 Task: Check the sale-to-list ratio of tile in the last 3 years.
Action: Mouse moved to (1002, 246)
Screenshot: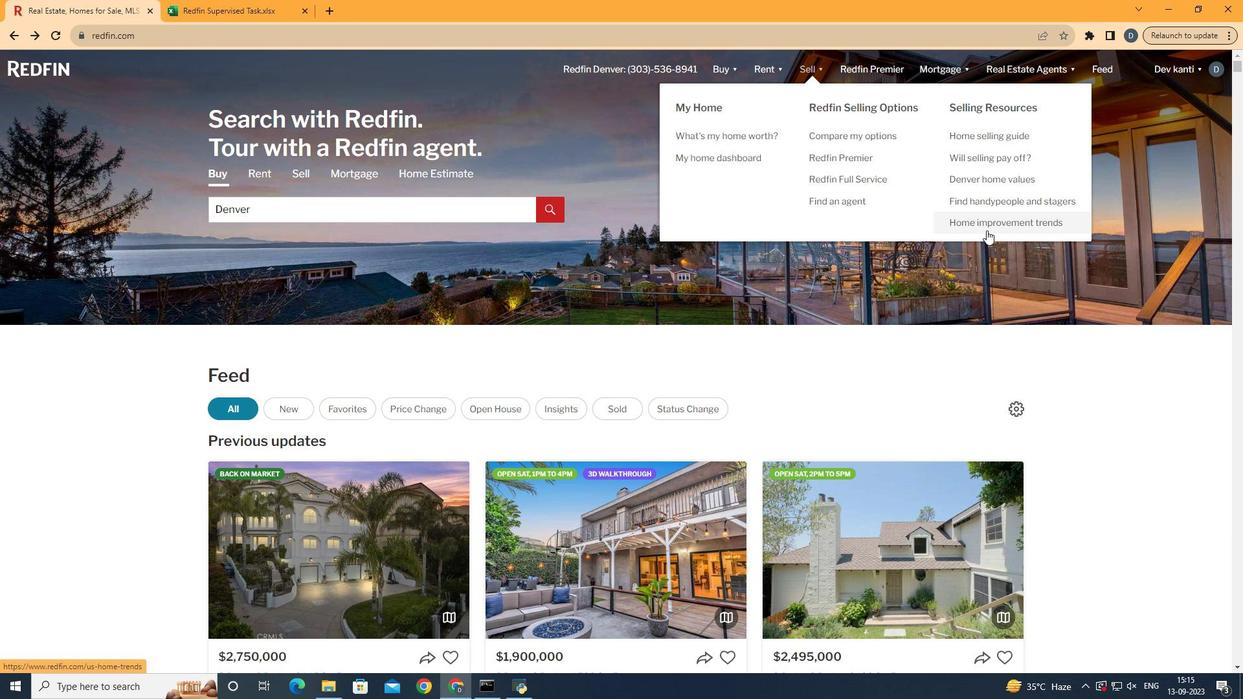 
Action: Mouse pressed left at (1002, 246)
Screenshot: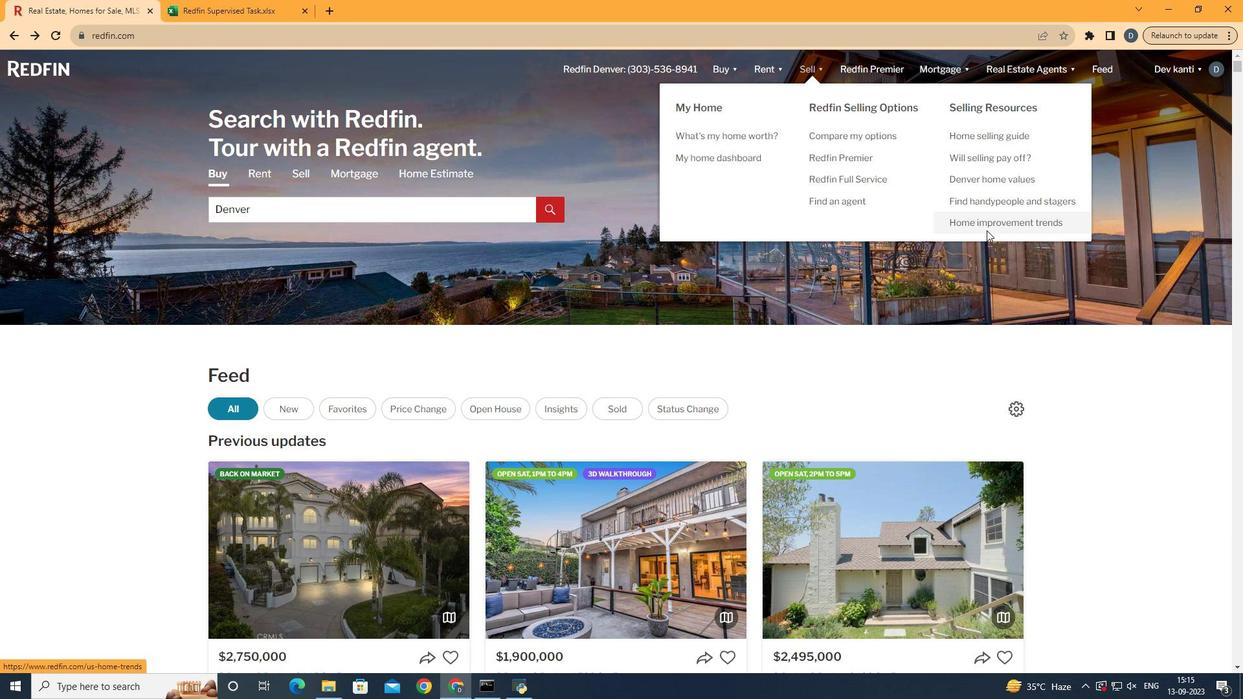 
Action: Mouse moved to (332, 268)
Screenshot: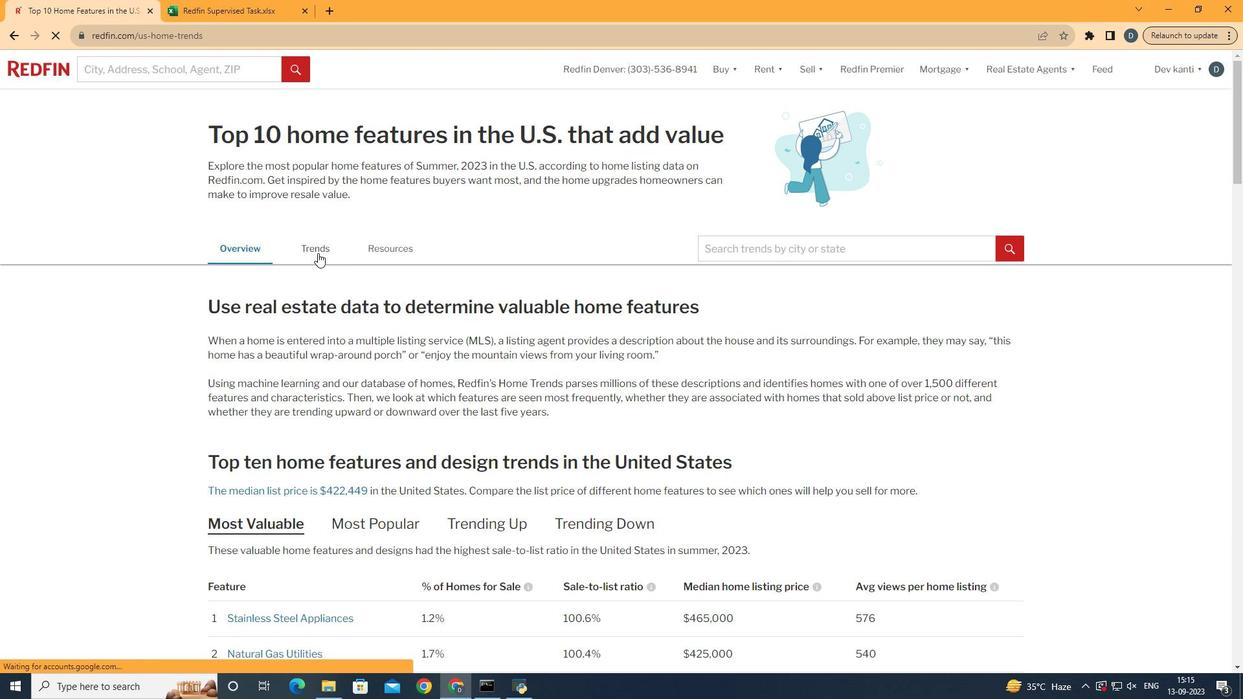 
Action: Mouse pressed left at (332, 268)
Screenshot: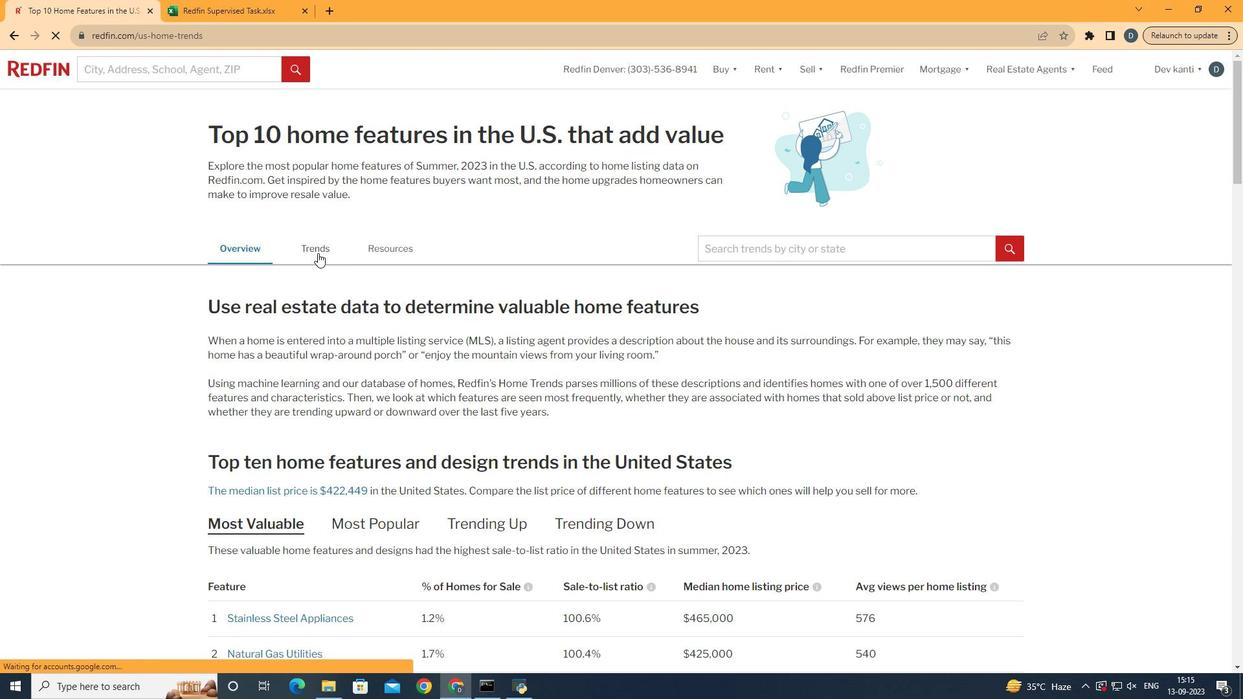 
Action: Mouse moved to (475, 358)
Screenshot: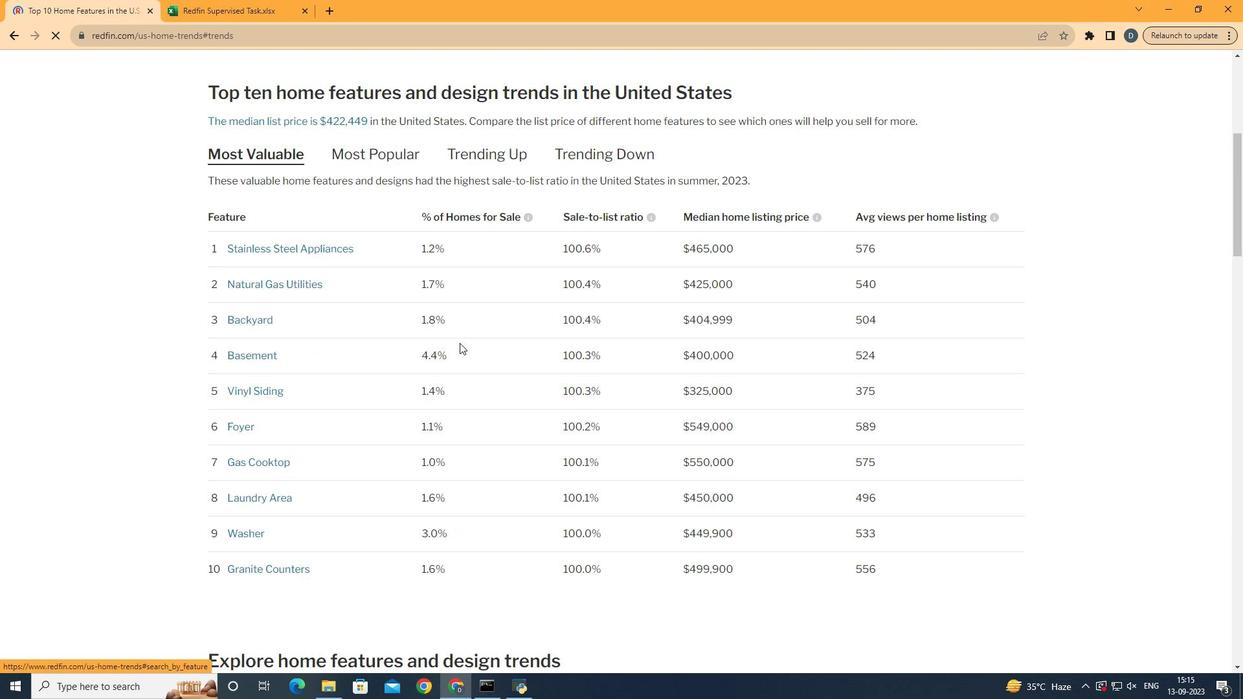 
Action: Mouse scrolled (475, 358) with delta (0, 0)
Screenshot: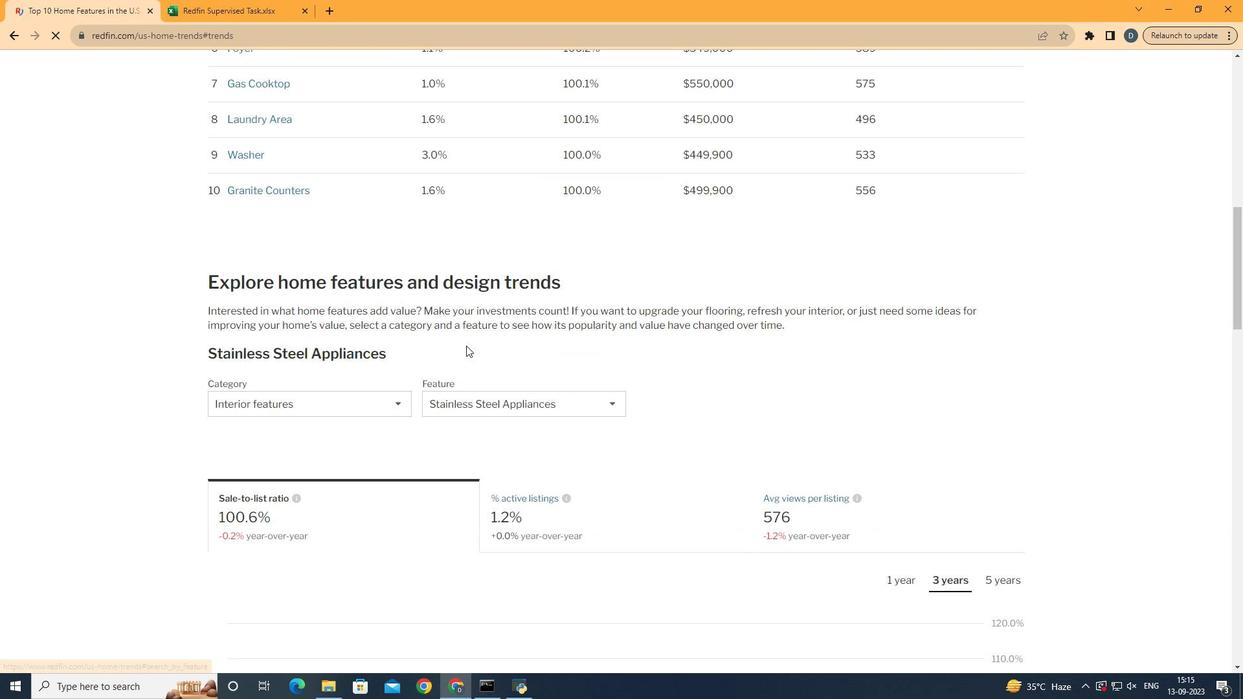 
Action: Mouse scrolled (475, 358) with delta (0, 0)
Screenshot: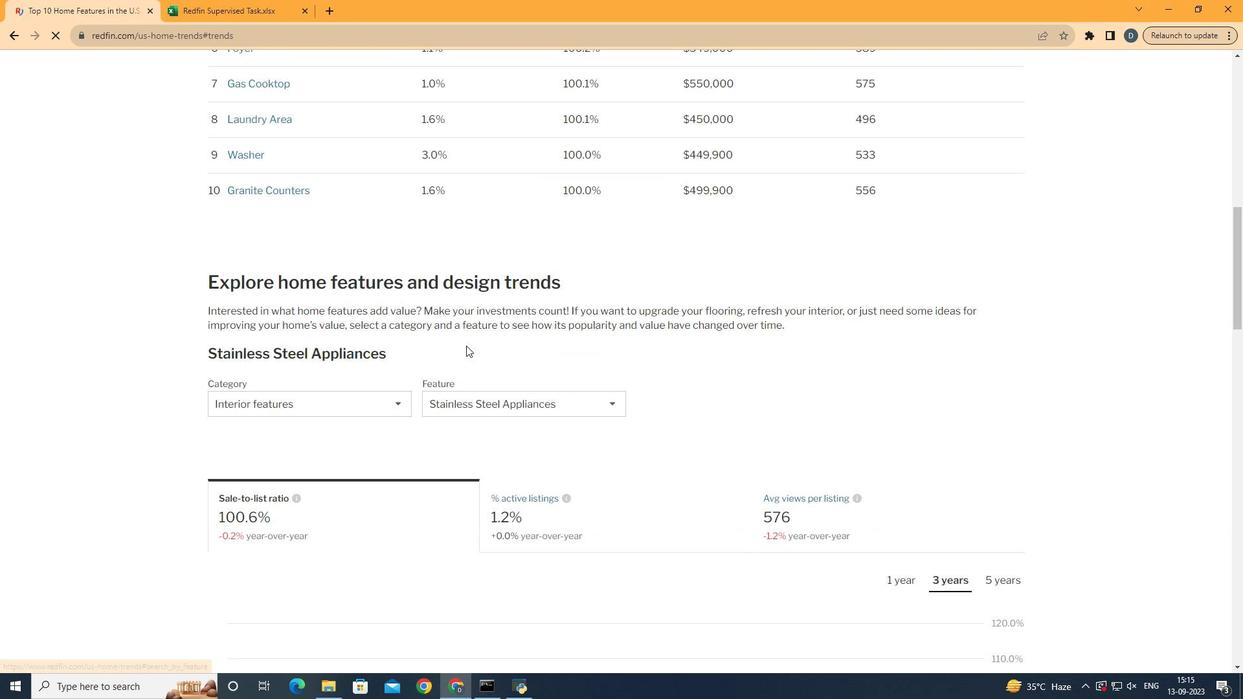 
Action: Mouse scrolled (475, 358) with delta (0, 0)
Screenshot: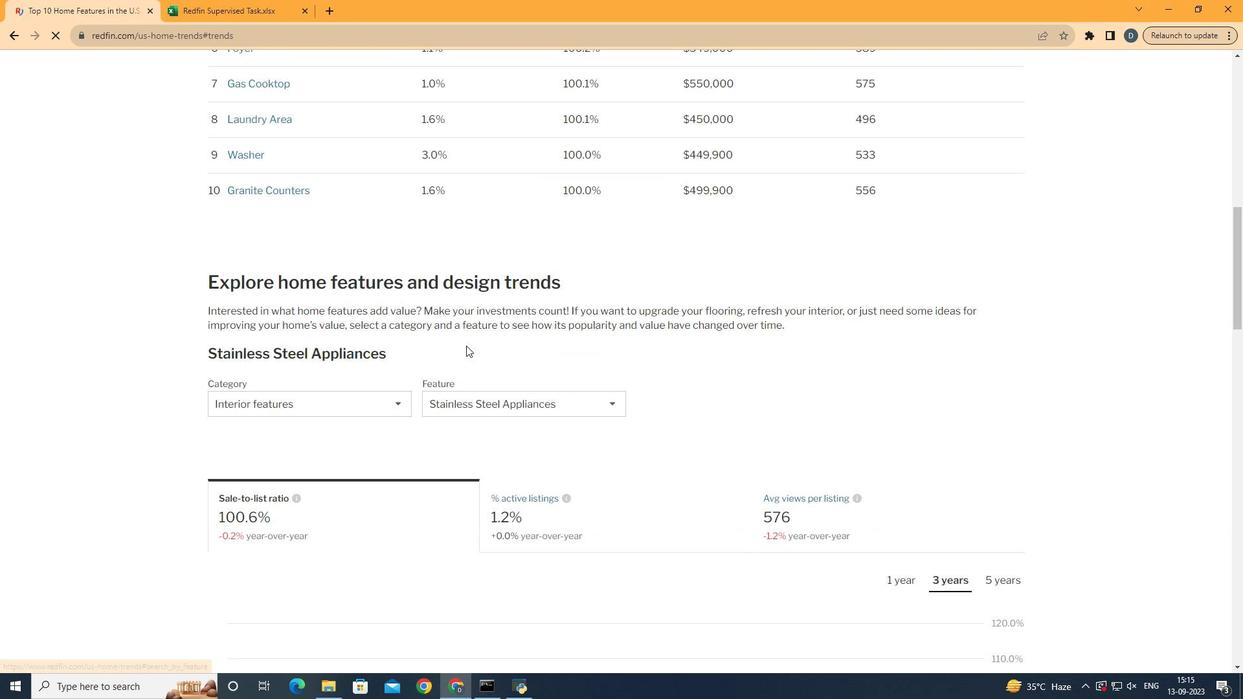 
Action: Mouse moved to (475, 358)
Screenshot: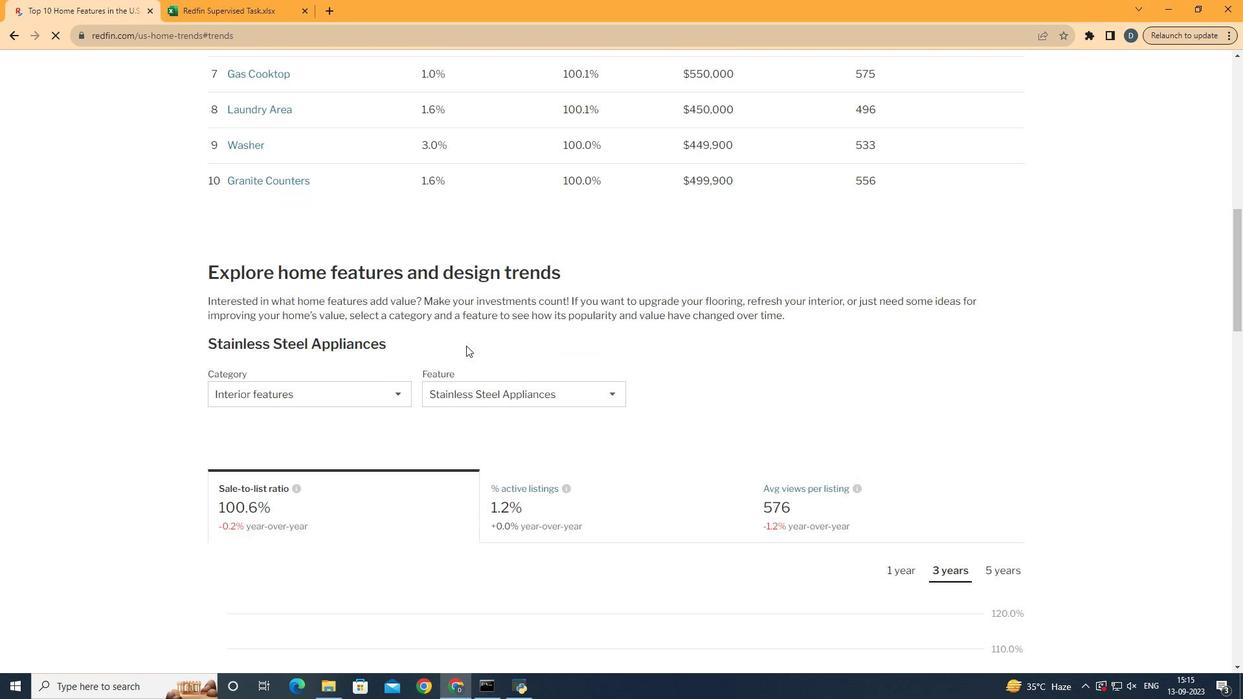
Action: Mouse scrolled (475, 358) with delta (0, 0)
Screenshot: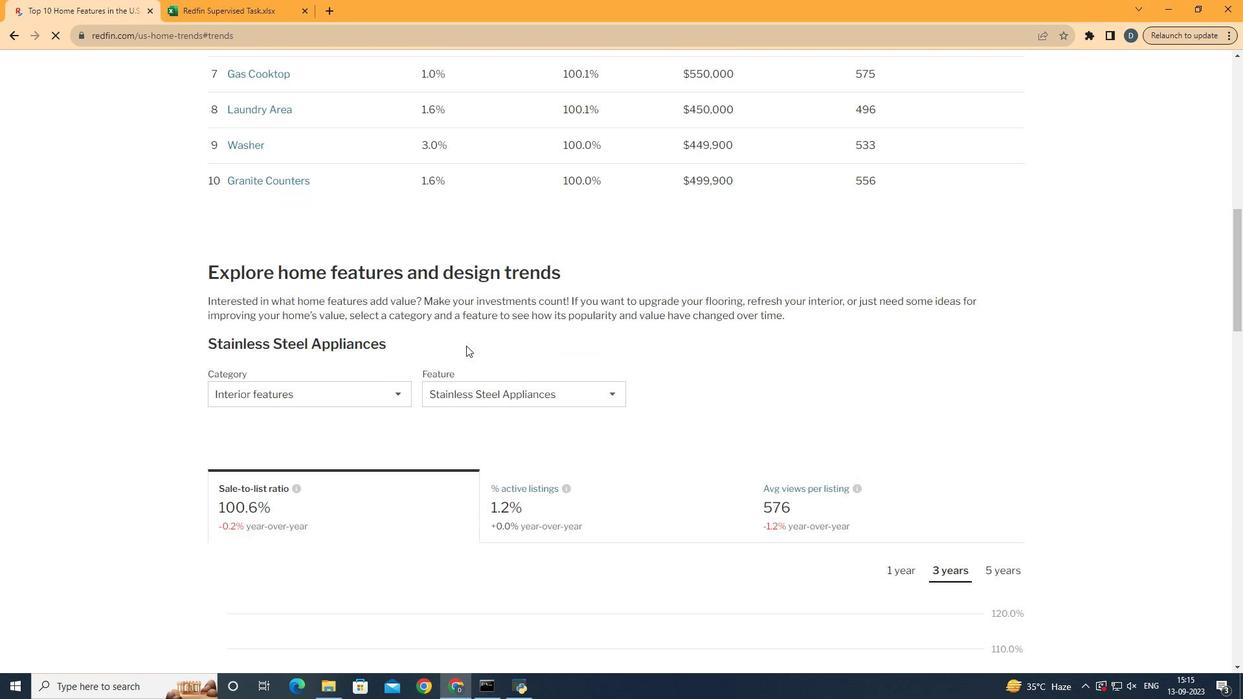 
Action: Mouse scrolled (475, 358) with delta (0, 0)
Screenshot: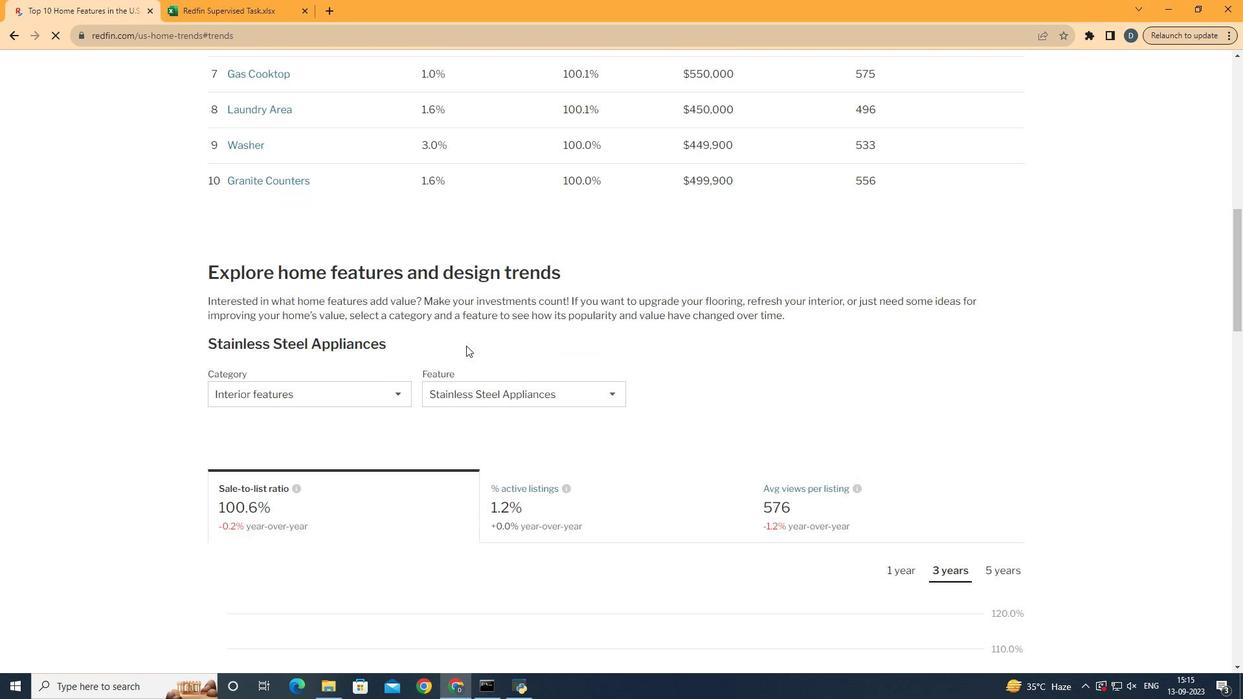 
Action: Mouse moved to (476, 358)
Screenshot: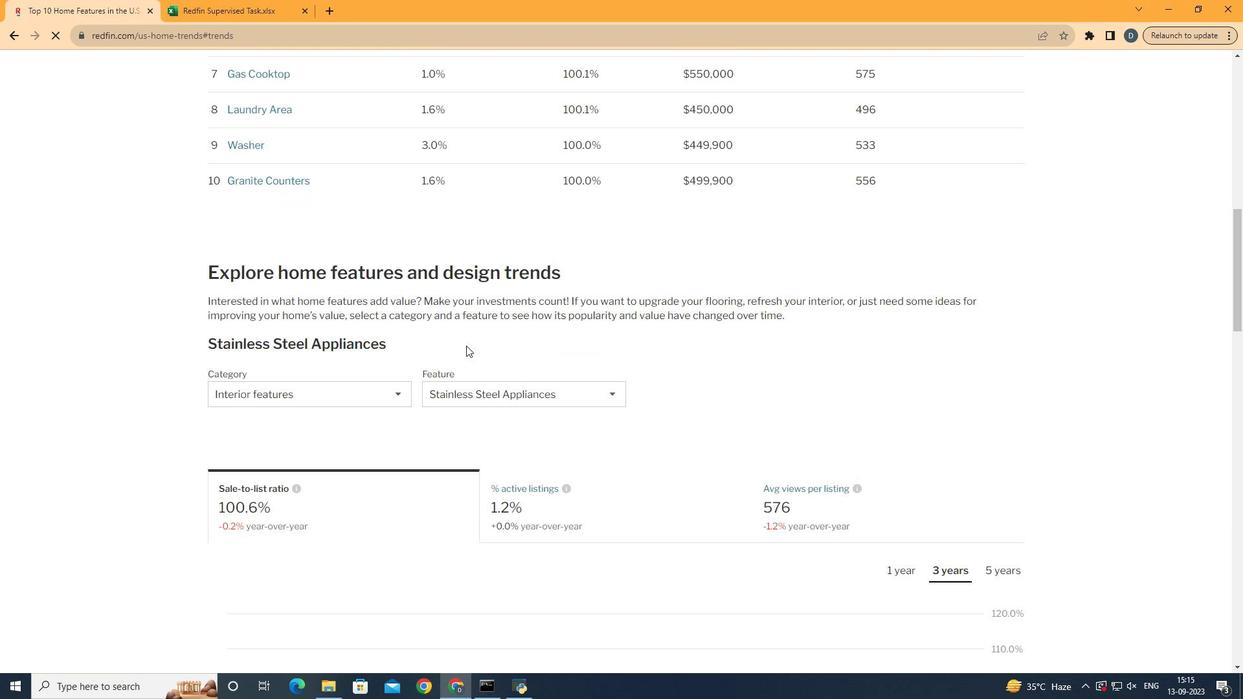 
Action: Mouse scrolled (476, 358) with delta (0, 0)
Screenshot: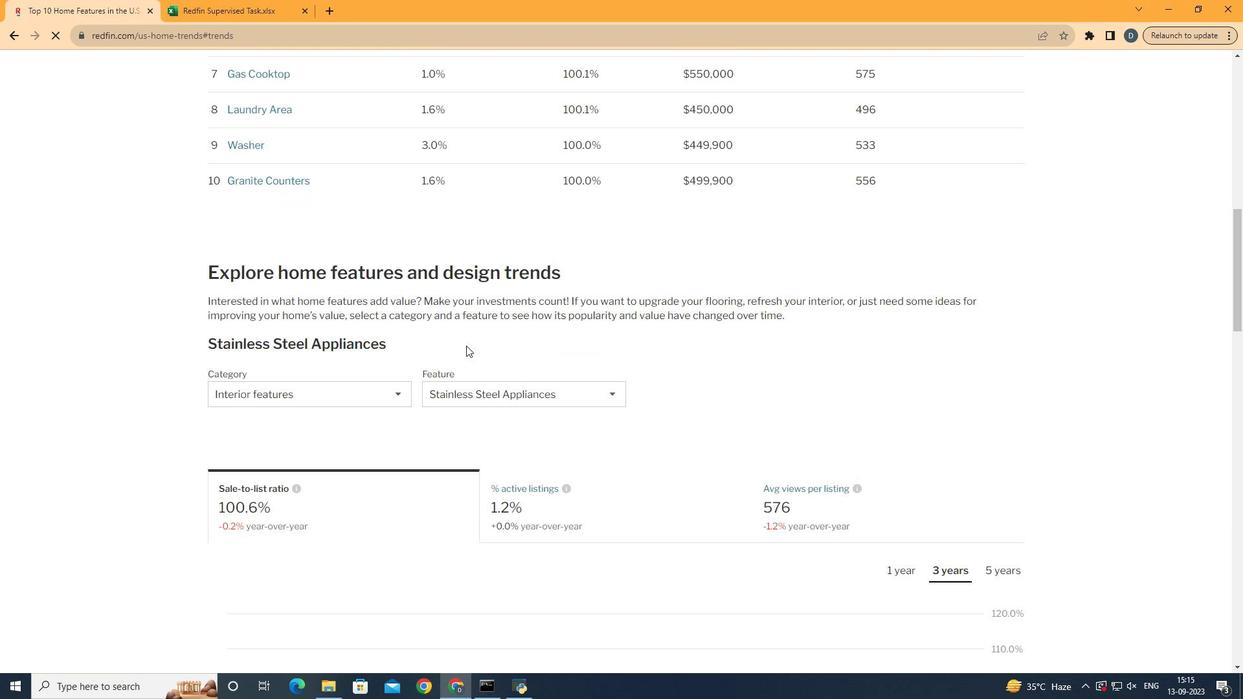 
Action: Mouse moved to (394, 409)
Screenshot: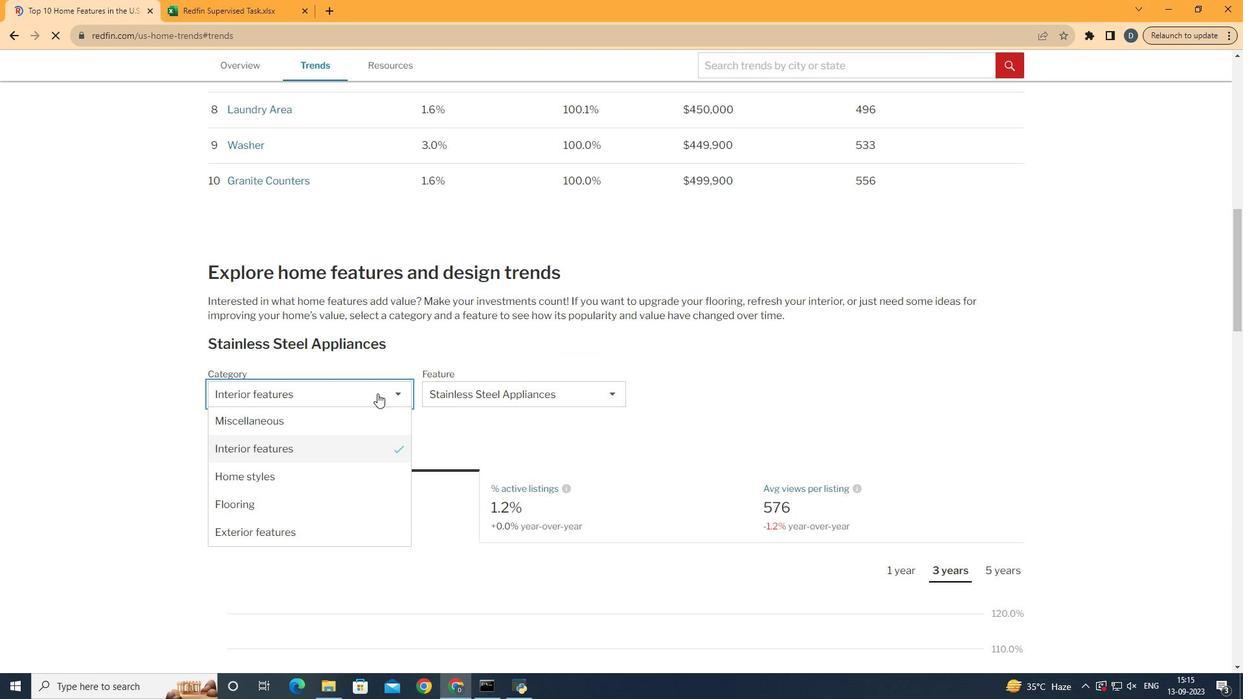 
Action: Mouse pressed left at (394, 409)
Screenshot: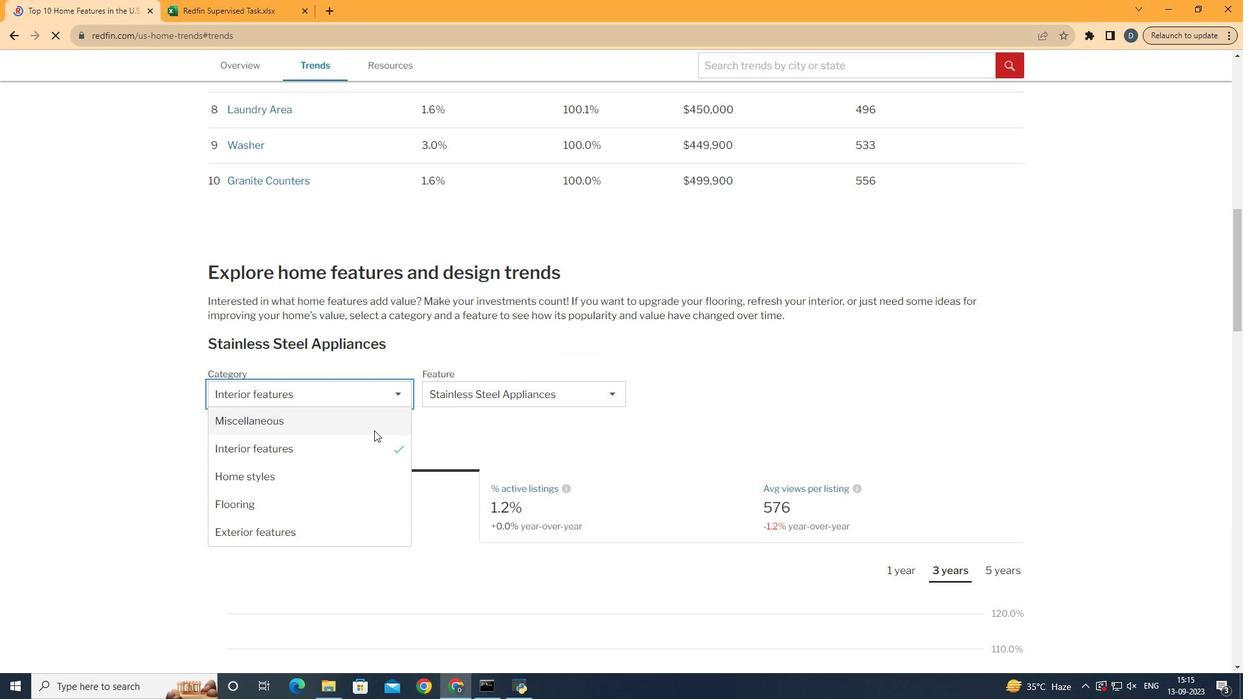
Action: Mouse moved to (387, 468)
Screenshot: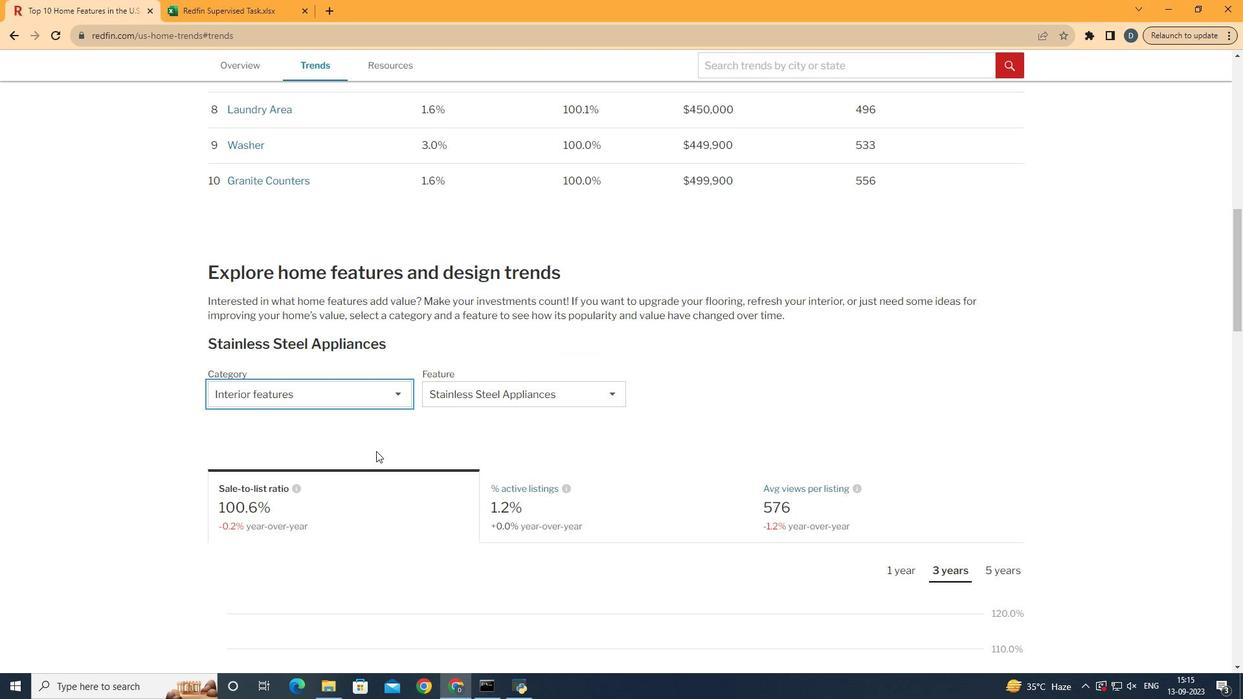 
Action: Mouse pressed left at (387, 468)
Screenshot: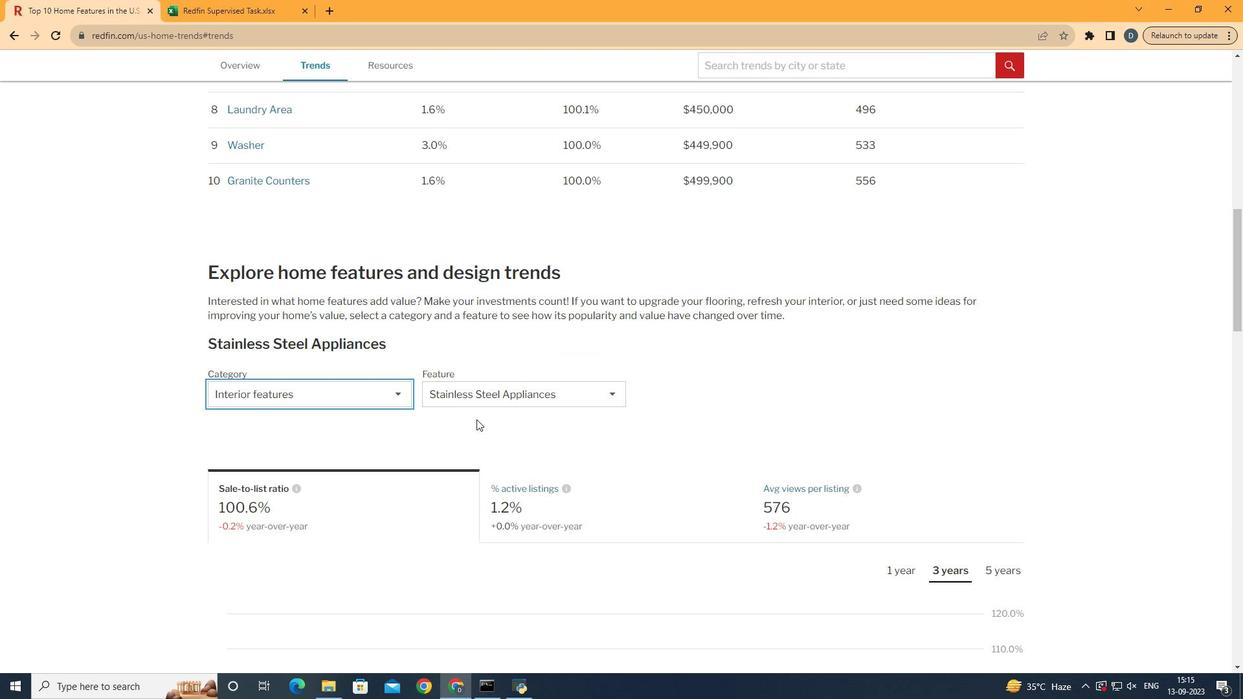 
Action: Mouse moved to (584, 404)
Screenshot: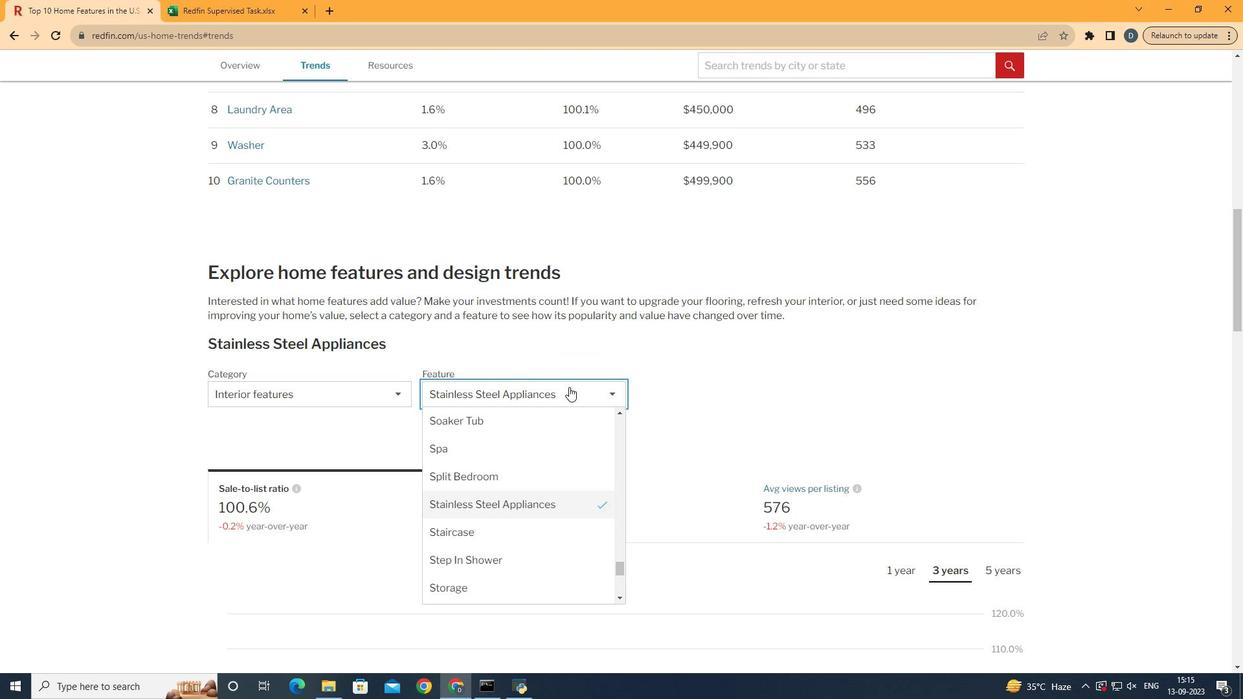 
Action: Mouse pressed left at (584, 404)
Screenshot: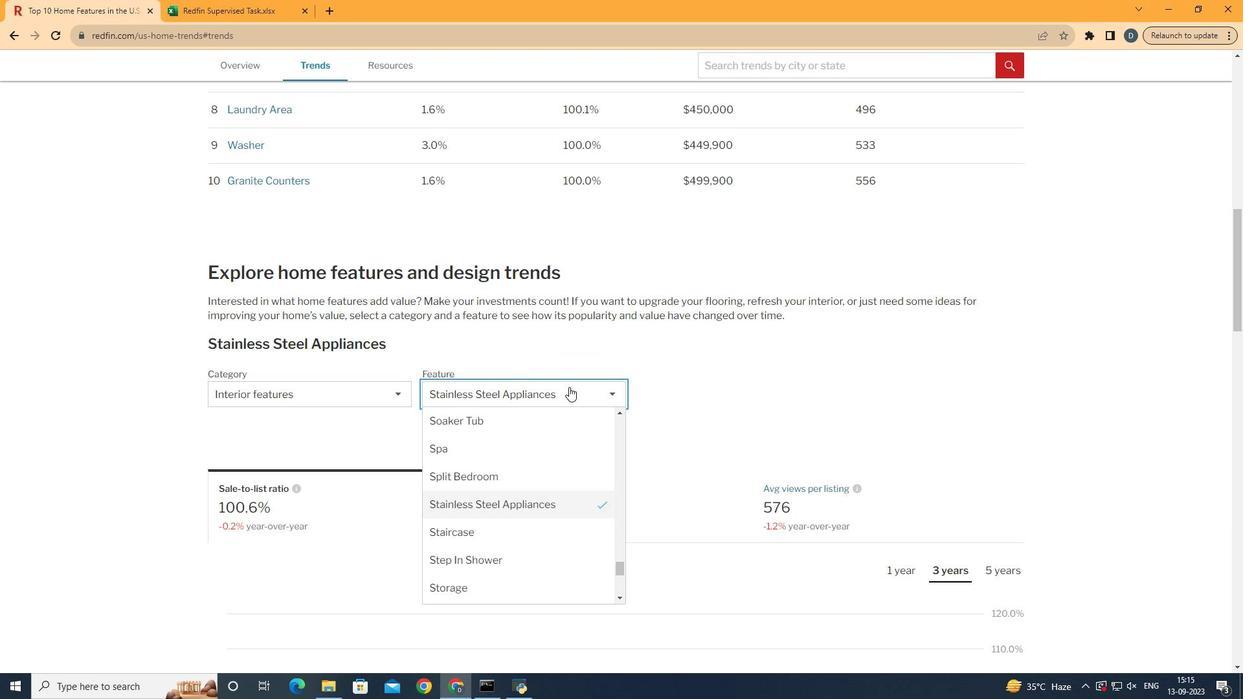 
Action: Mouse moved to (568, 541)
Screenshot: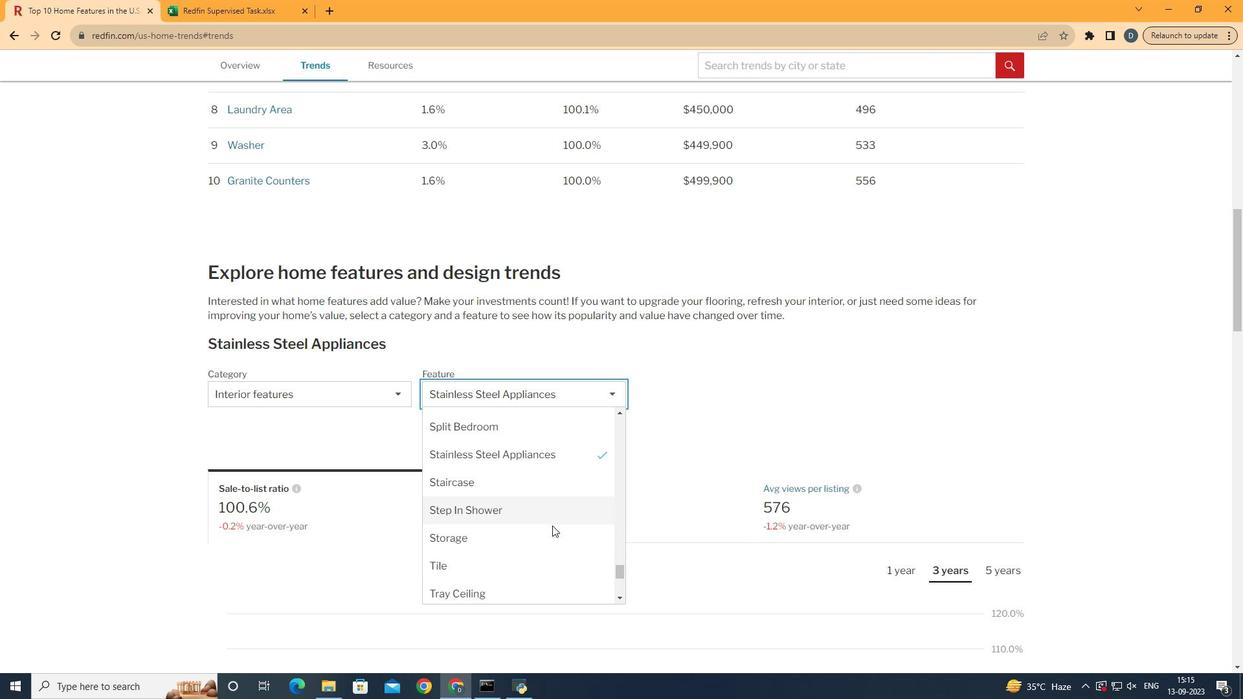 
Action: Mouse scrolled (568, 540) with delta (0, 0)
Screenshot: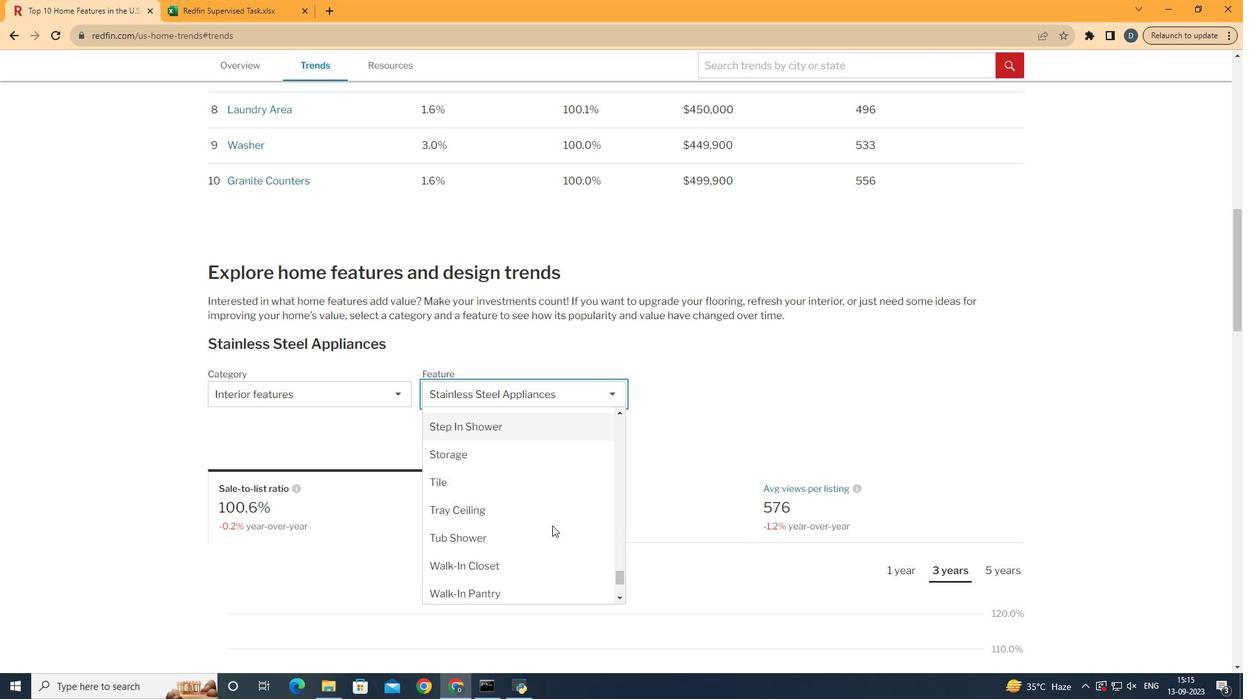 
Action: Mouse scrolled (568, 540) with delta (0, 0)
Screenshot: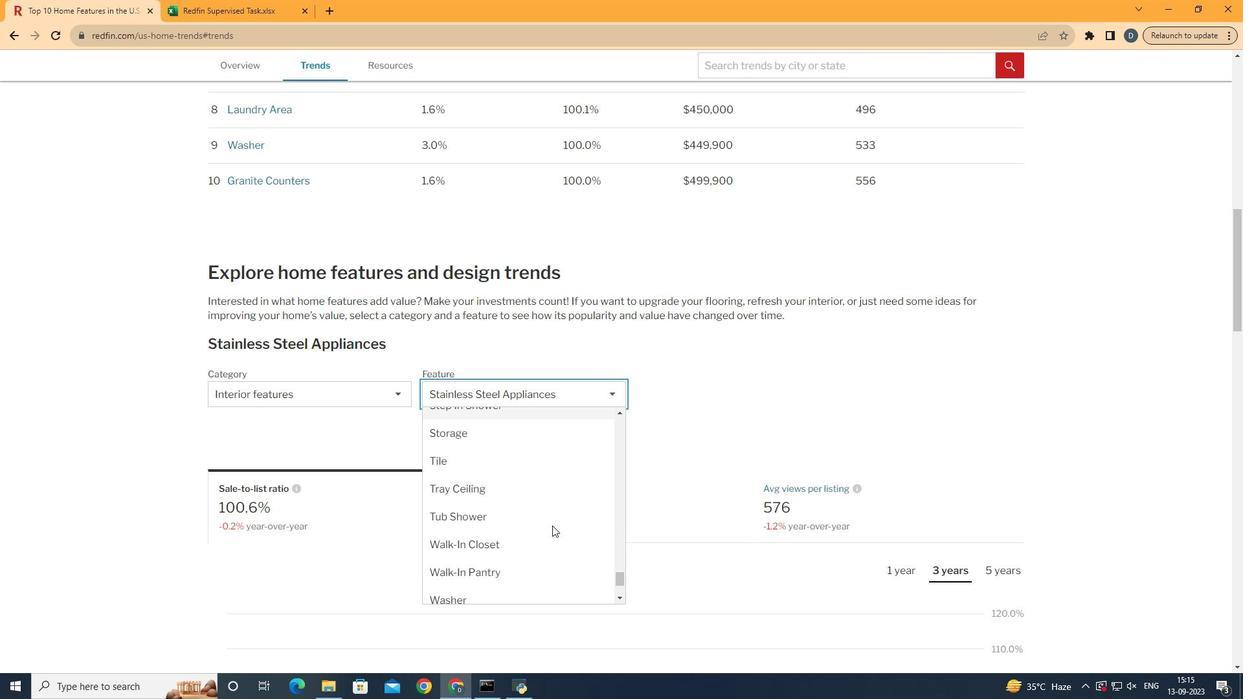 
Action: Mouse moved to (564, 476)
Screenshot: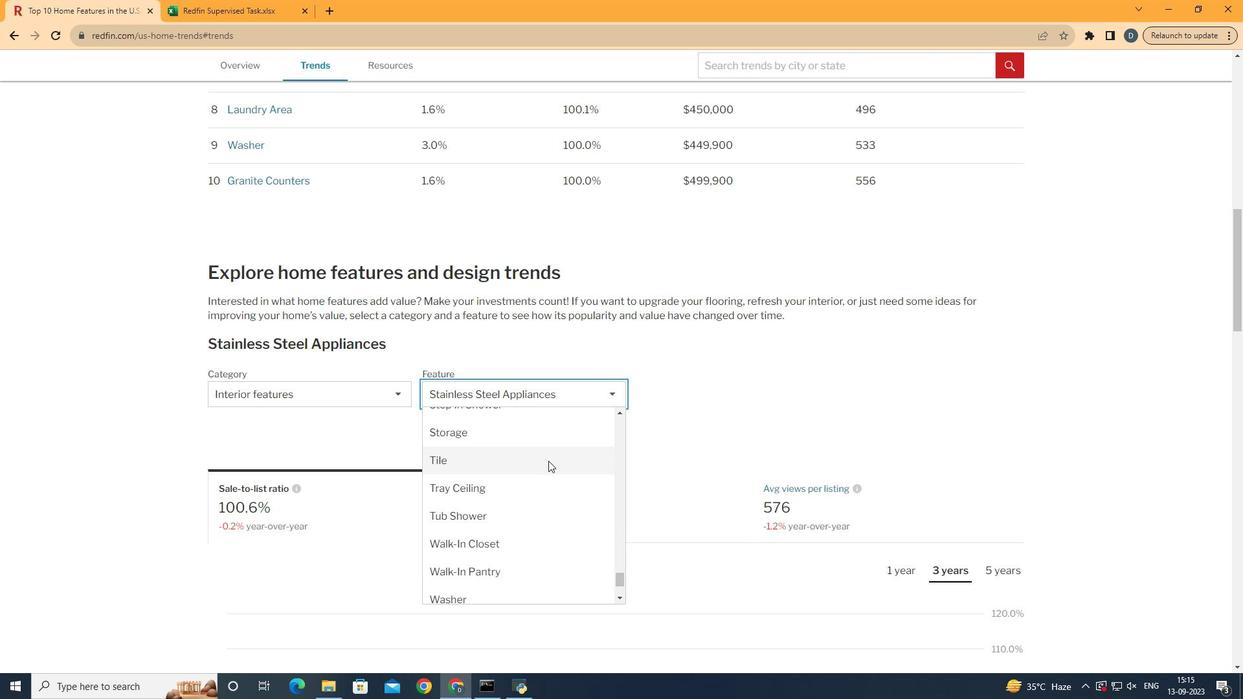 
Action: Mouse pressed left at (564, 476)
Screenshot: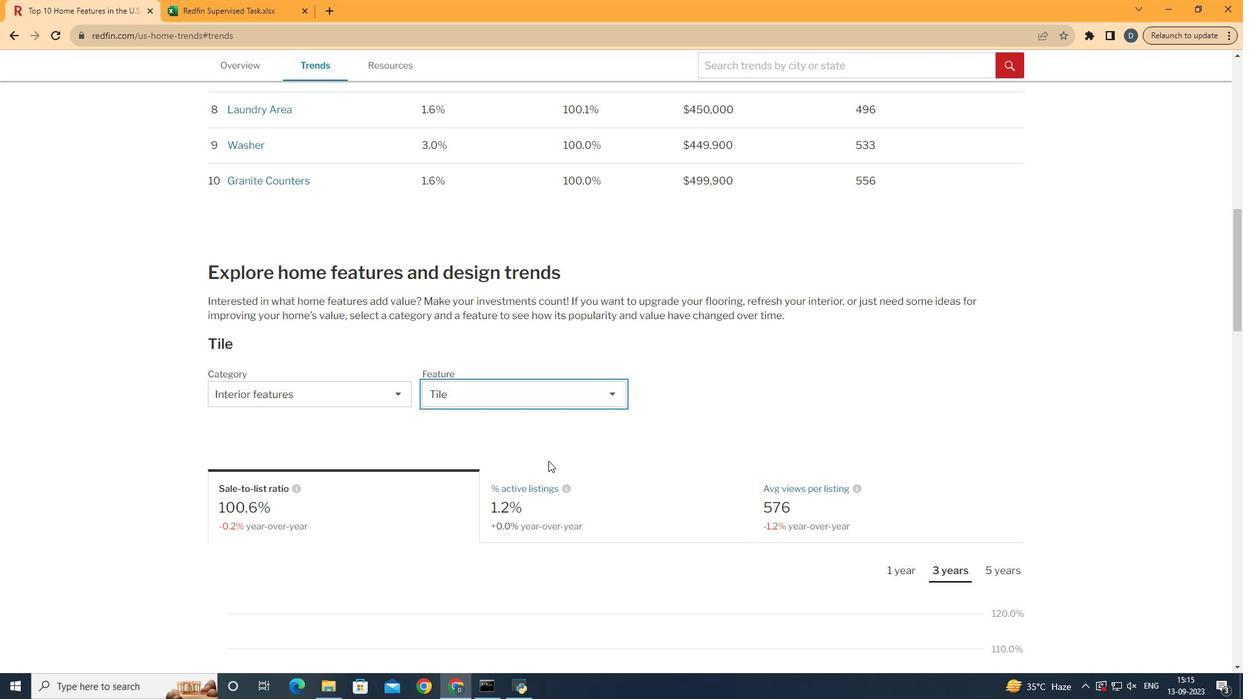 
Action: Mouse moved to (744, 405)
Screenshot: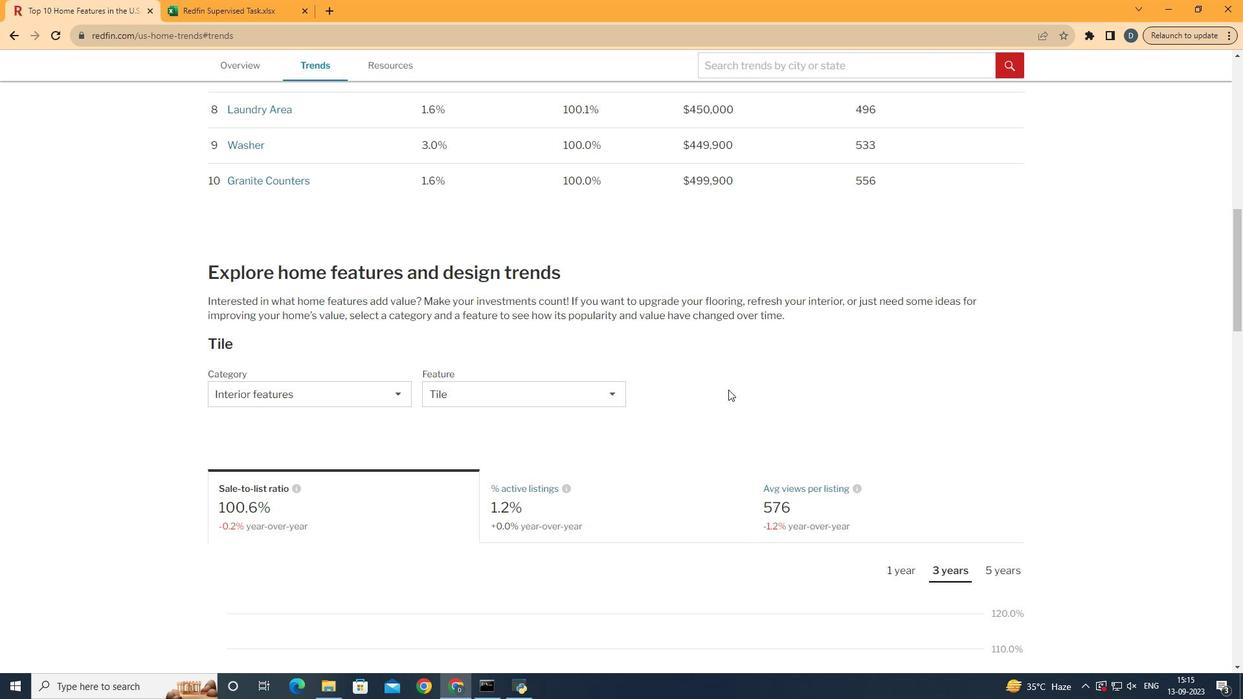 
Action: Mouse pressed left at (744, 405)
Screenshot: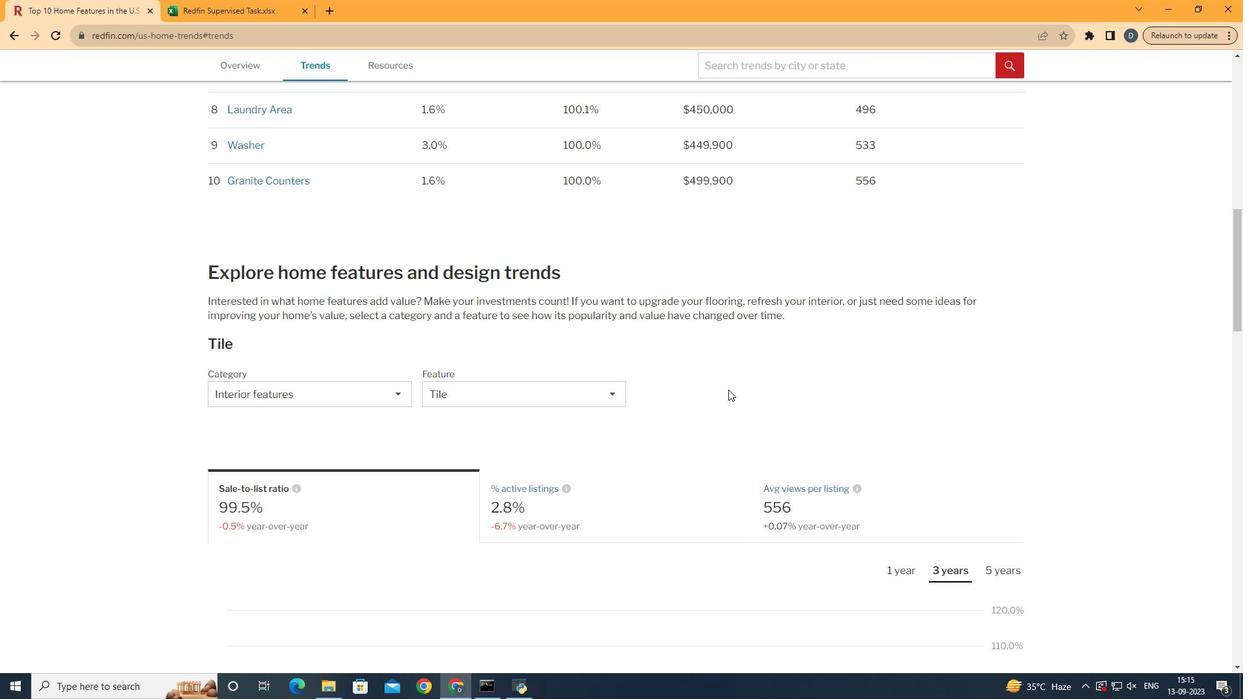 
Action: Mouse scrolled (744, 404) with delta (0, 0)
Screenshot: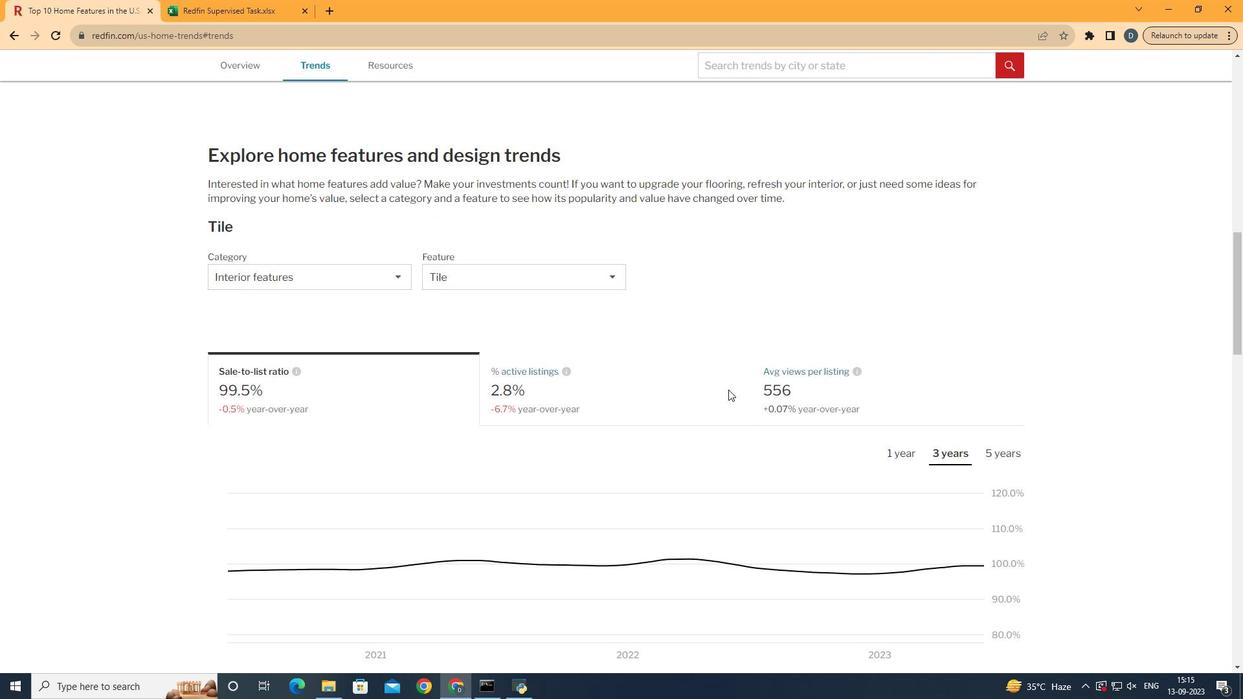 
Action: Mouse scrolled (744, 404) with delta (0, 0)
Screenshot: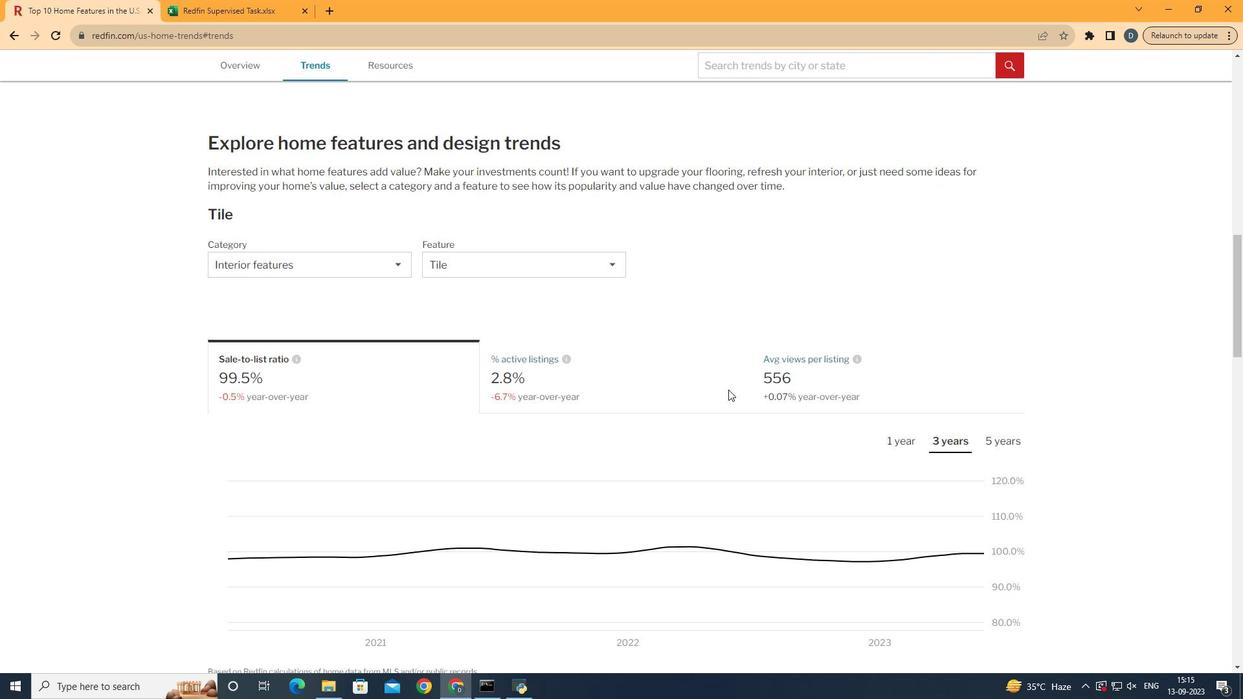 
Action: Mouse moved to (430, 387)
Screenshot: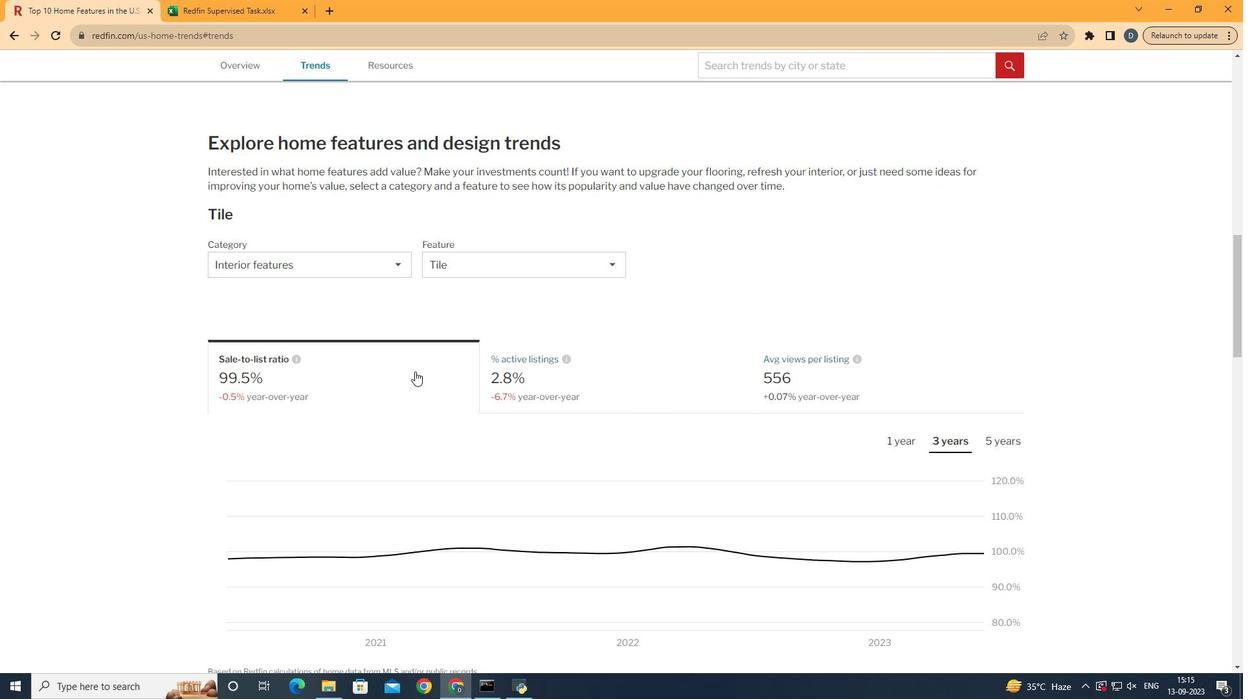 
Action: Mouse pressed left at (430, 387)
Screenshot: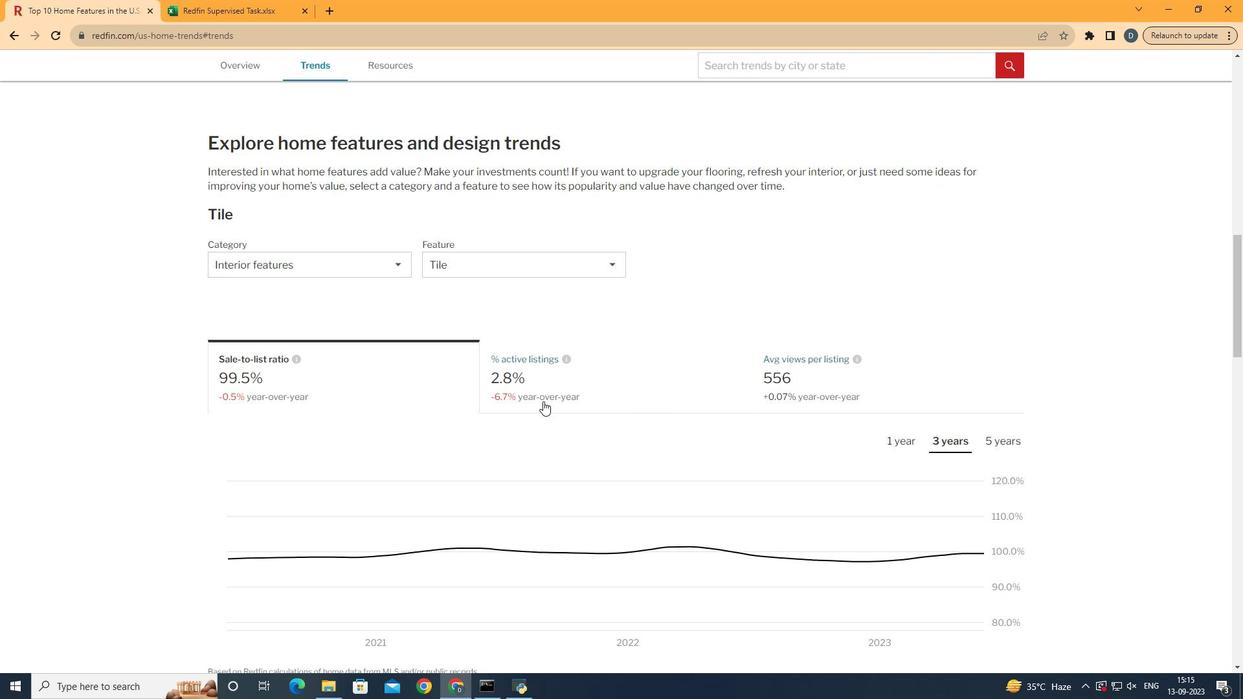 
Action: Mouse moved to (968, 455)
Screenshot: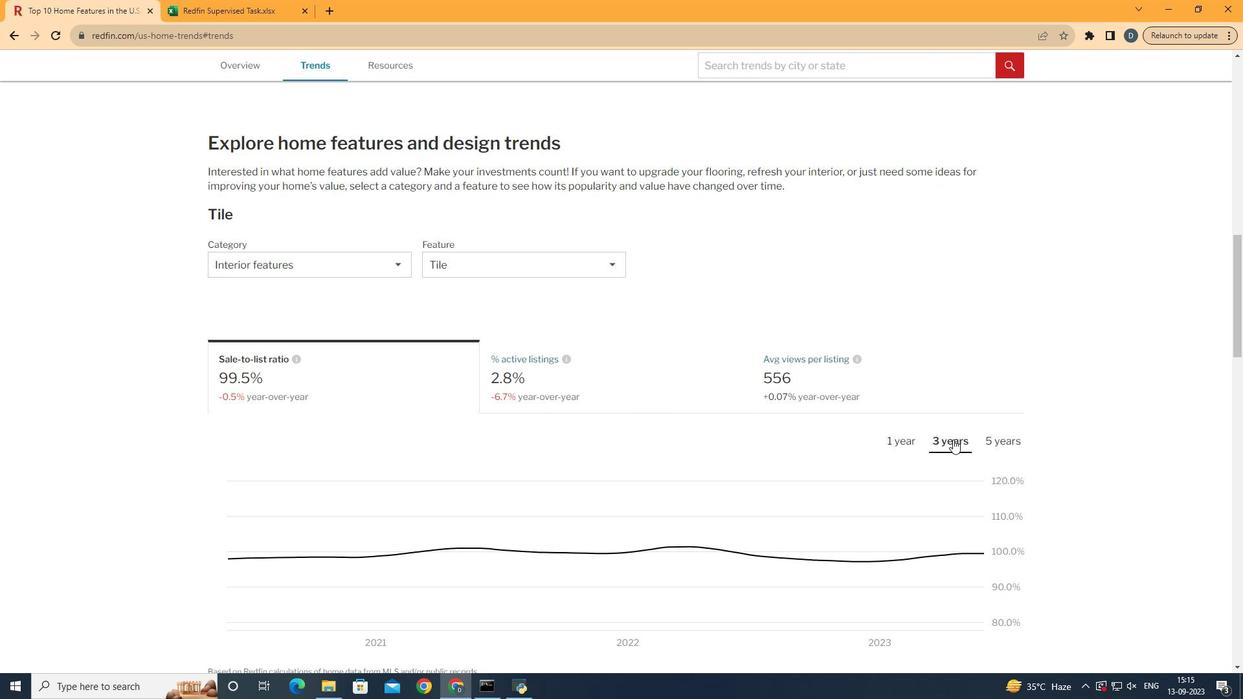 
Action: Mouse pressed left at (968, 455)
Screenshot: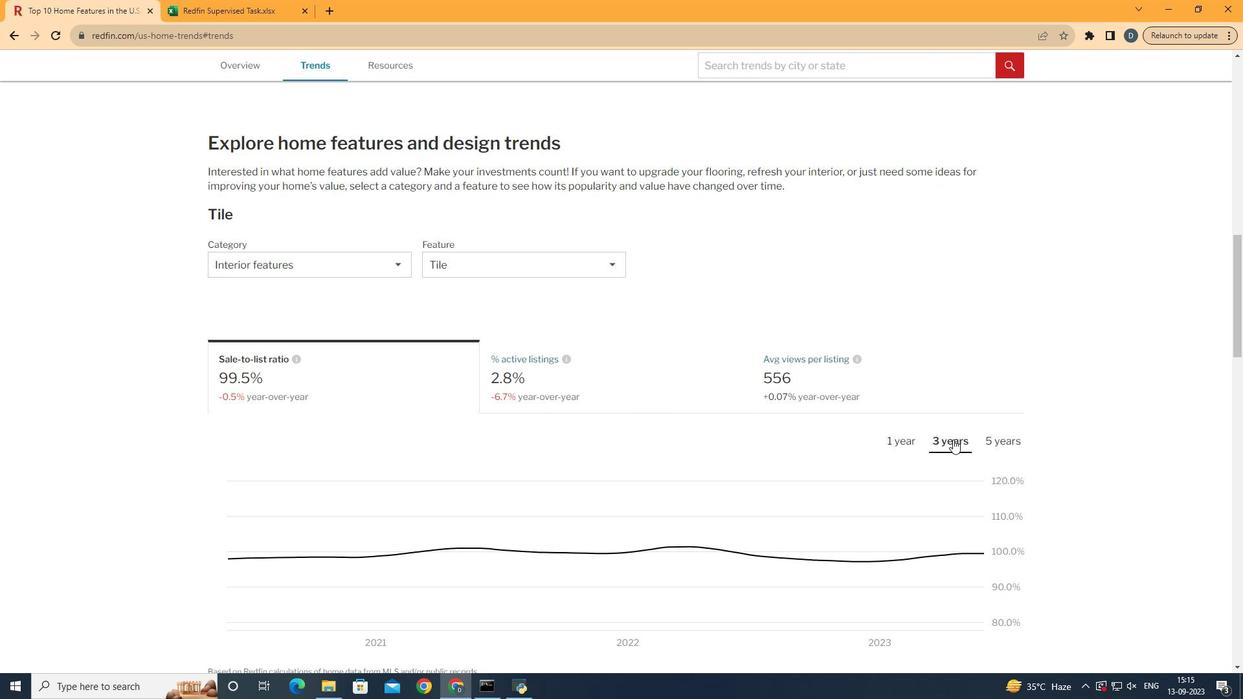 
Action: Mouse moved to (1071, 383)
Screenshot: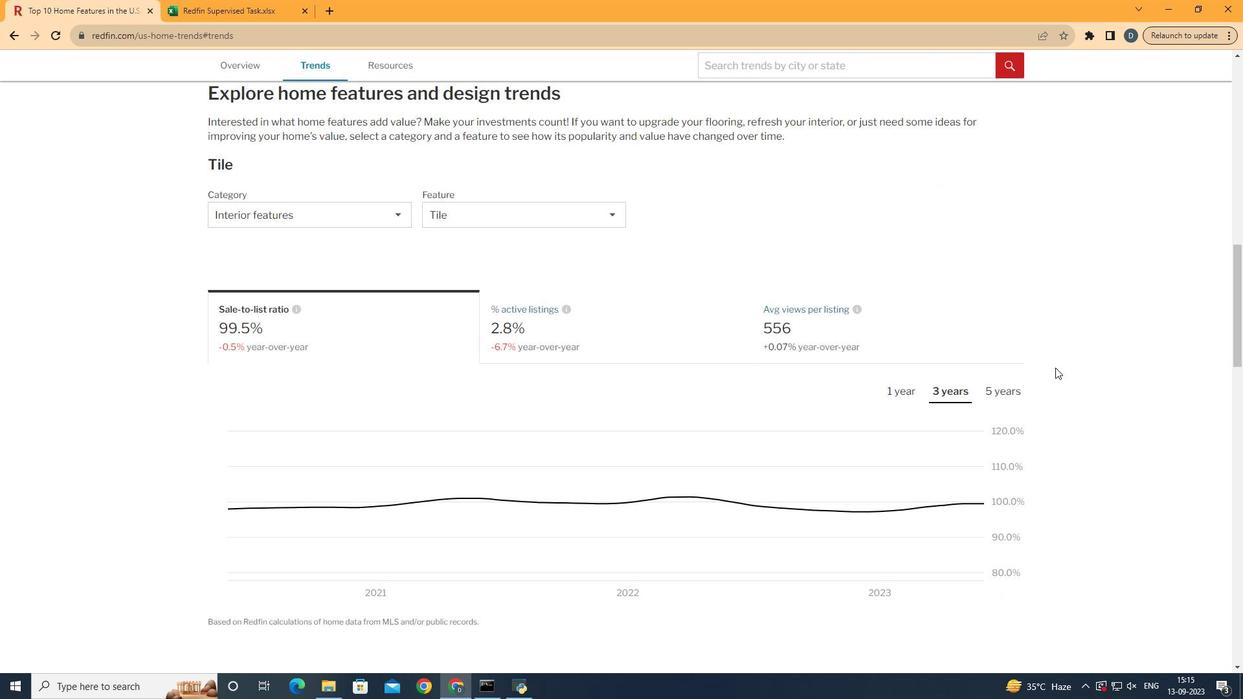 
Action: Mouse scrolled (1071, 382) with delta (0, 0)
Screenshot: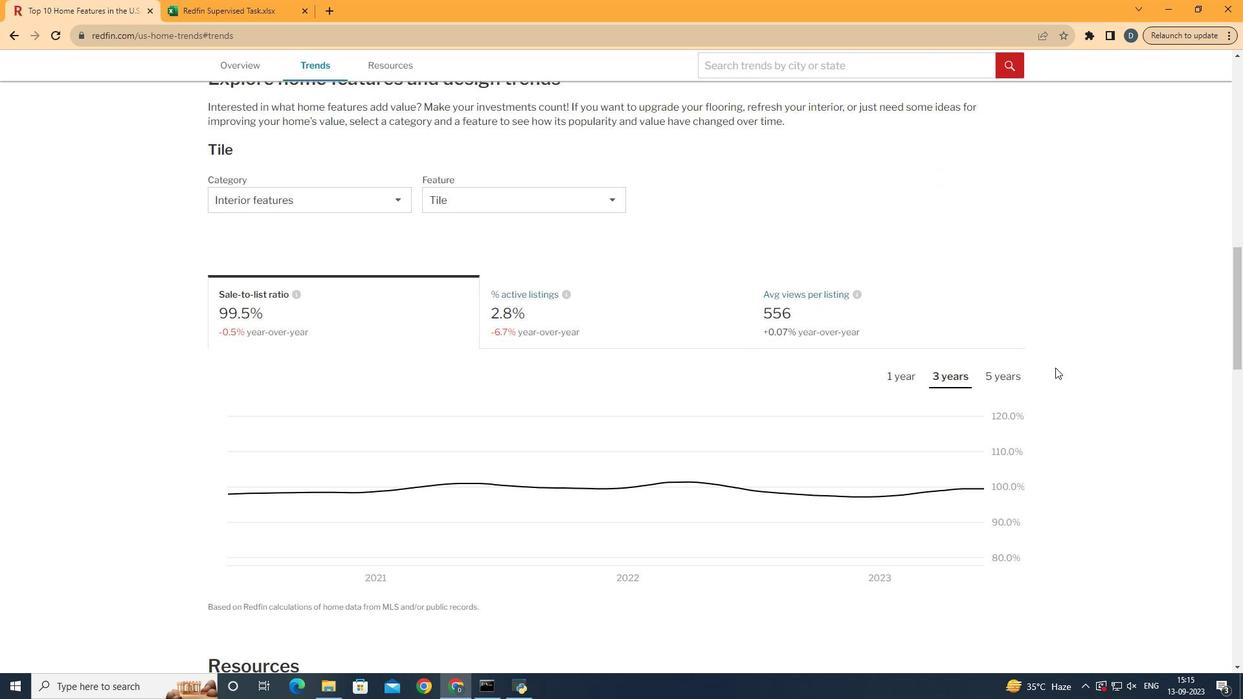 
Action: Mouse moved to (1071, 381)
Screenshot: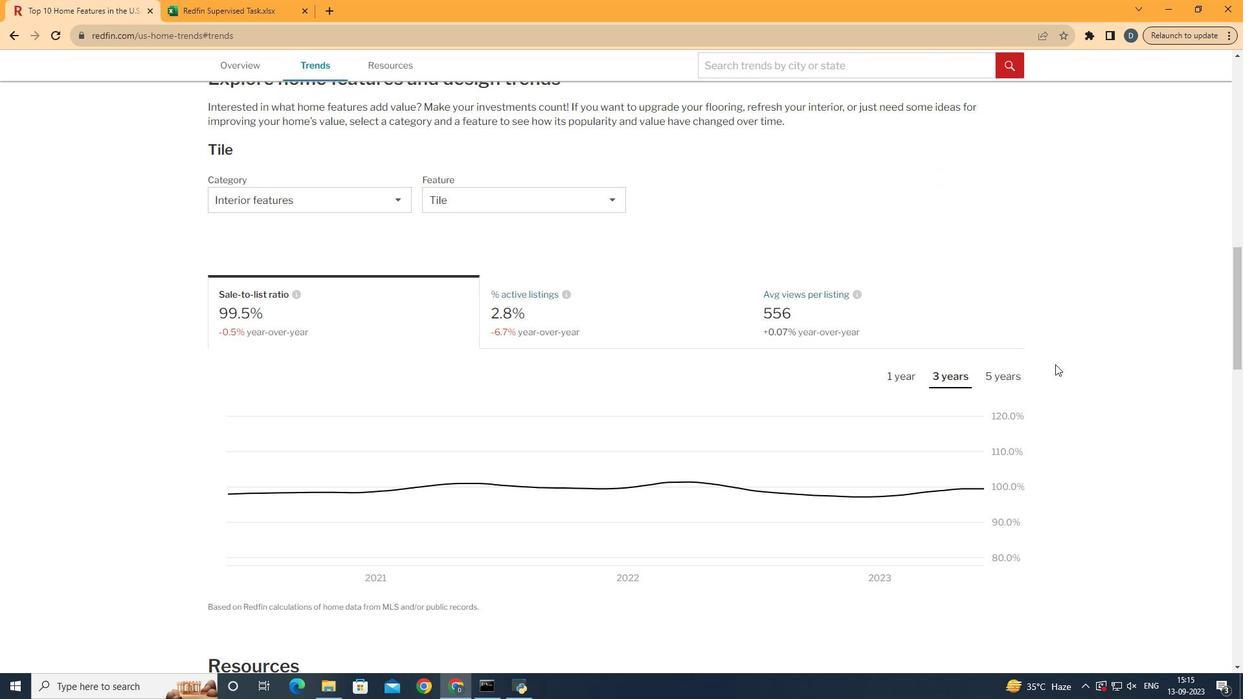 
